 Task: View most popular.
Action: Mouse moved to (917, 147)
Screenshot: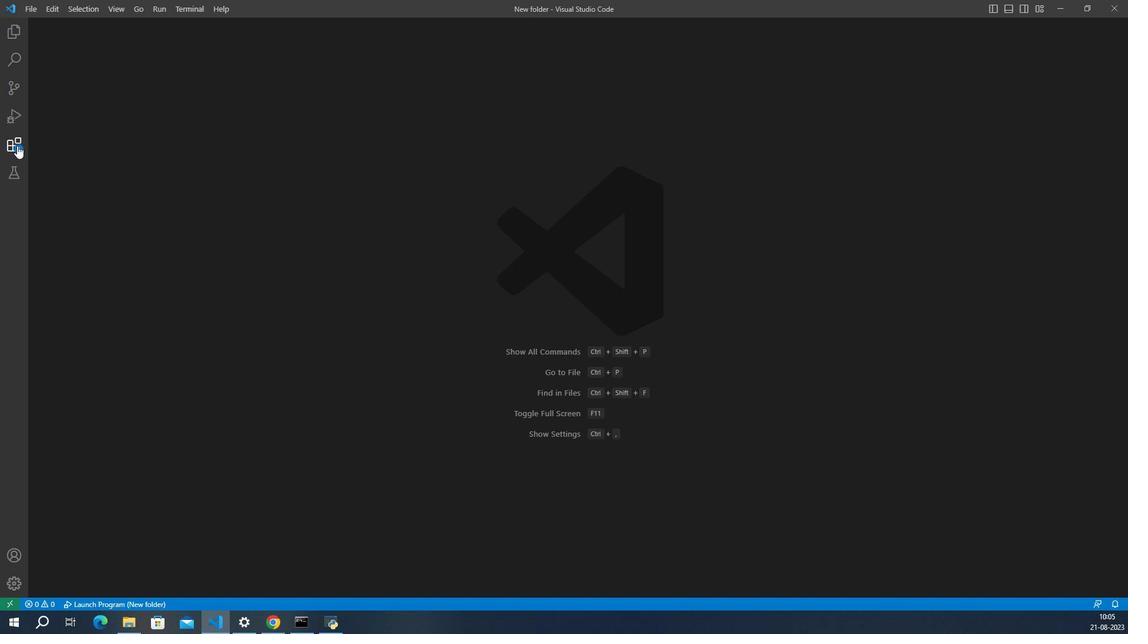 
Action: Mouse pressed left at (917, 147)
Screenshot: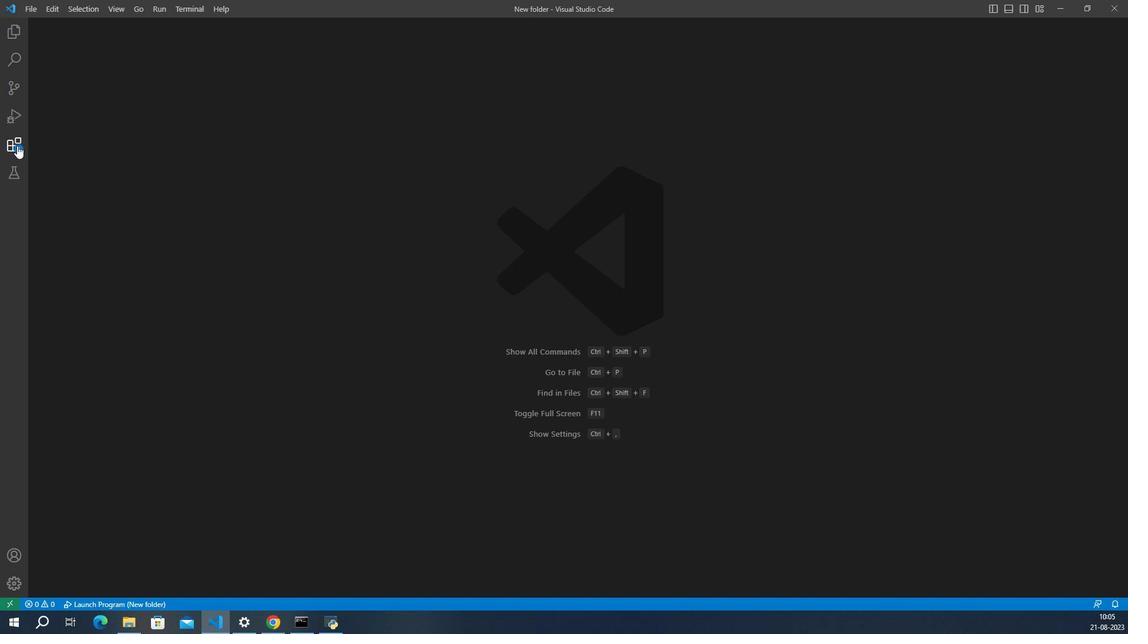 
Action: Mouse moved to (969, 30)
Screenshot: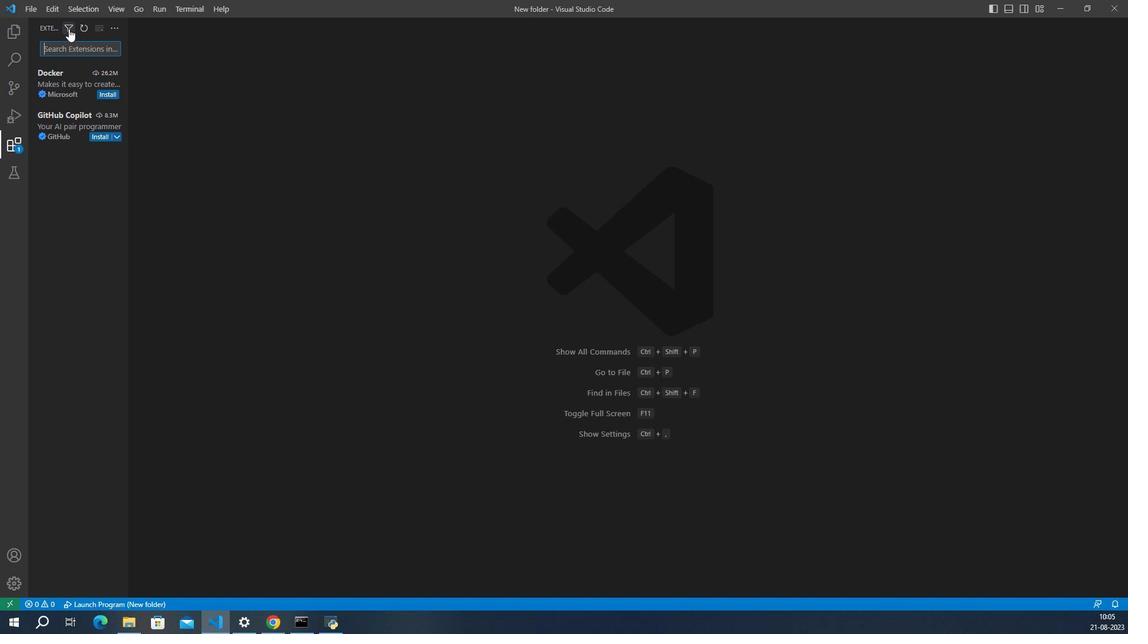 
Action: Mouse pressed left at (969, 30)
Screenshot: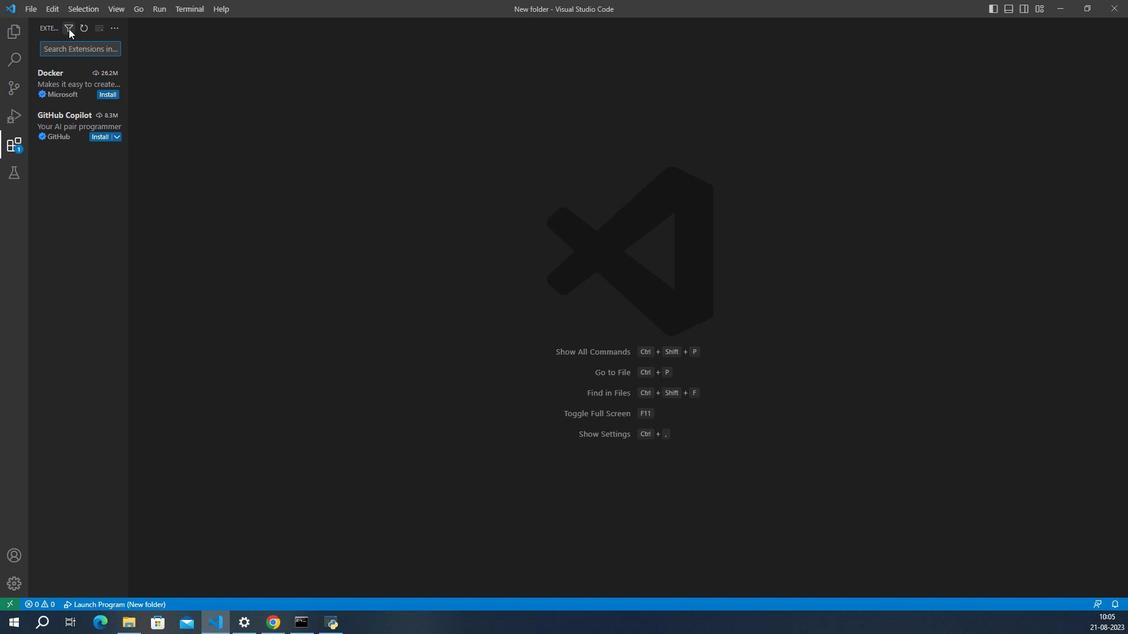 
Action: Mouse moved to (1001, 65)
Screenshot: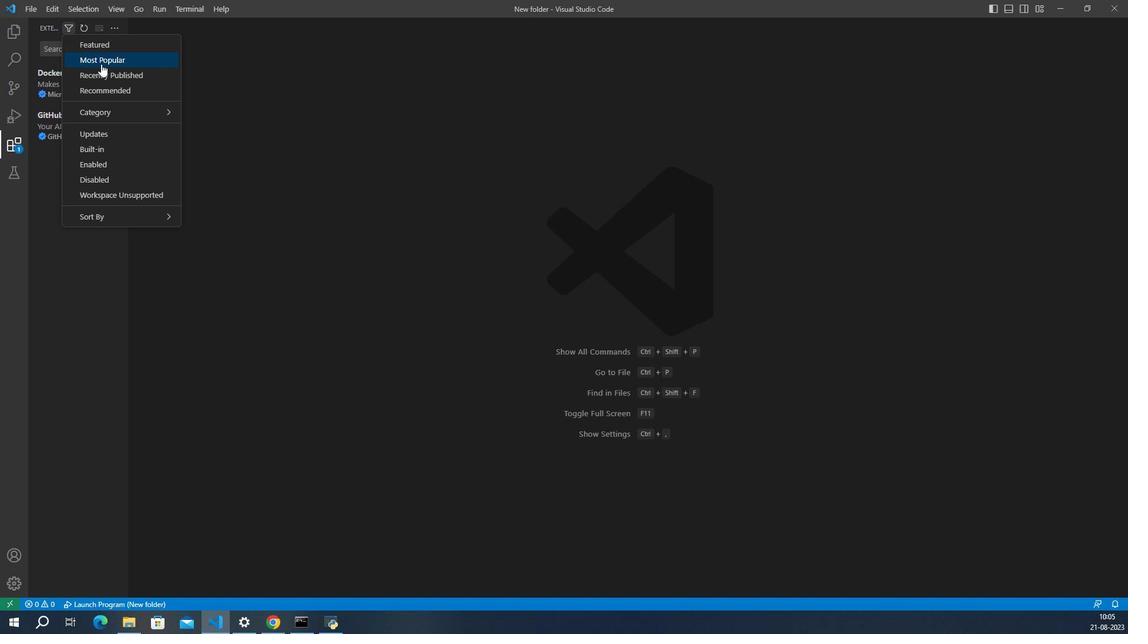 
Action: Mouse pressed left at (1001, 65)
Screenshot: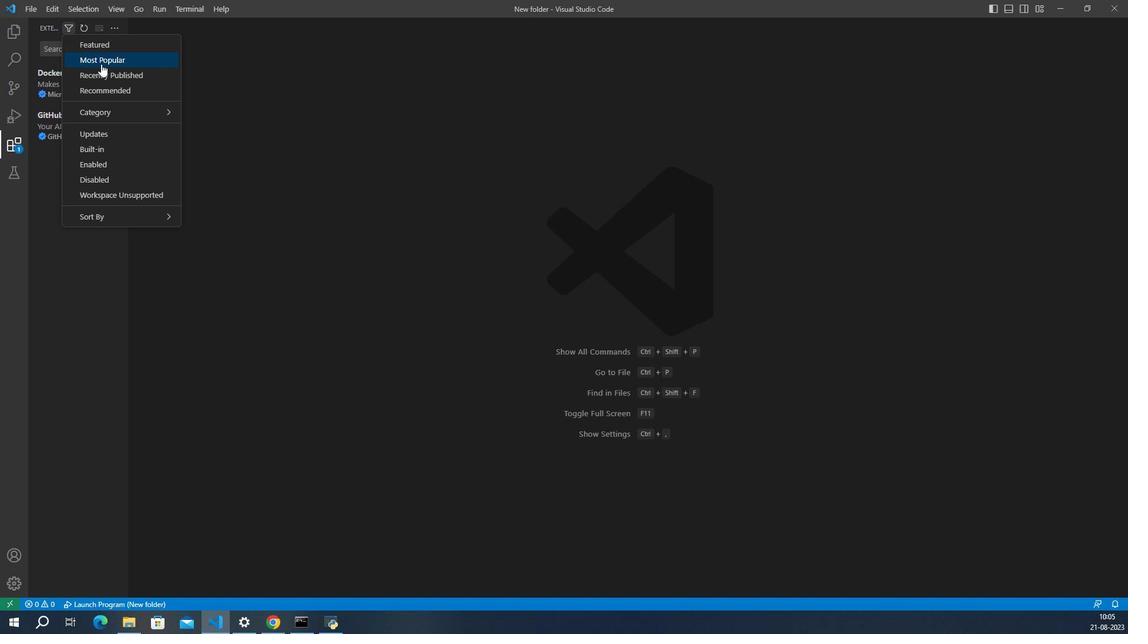 
Action: Mouse moved to (1145, 126)
Screenshot: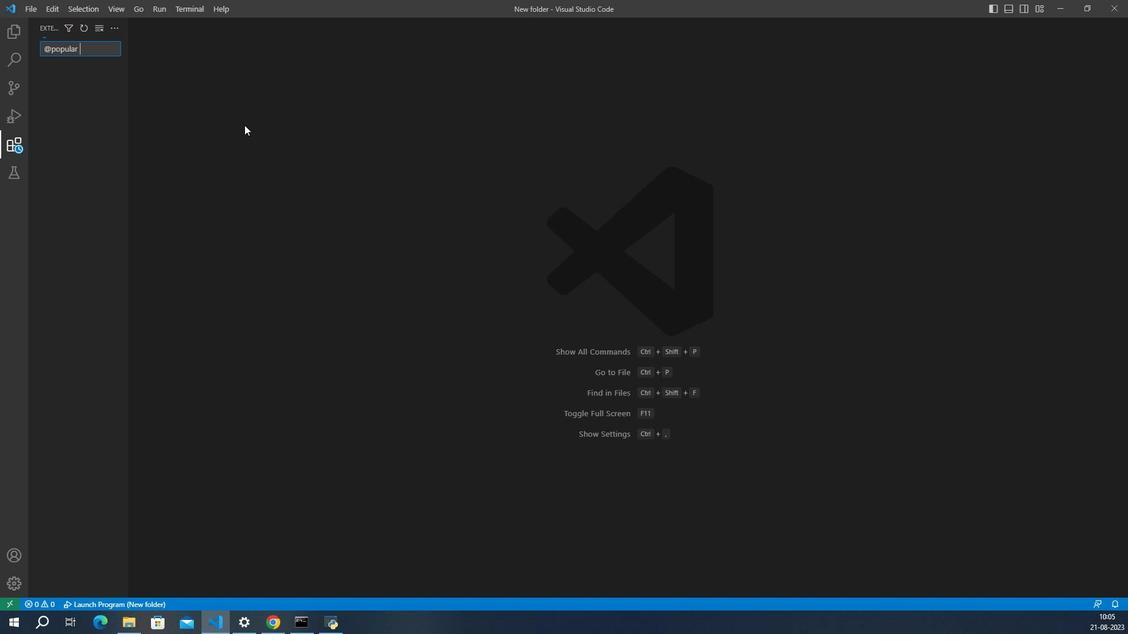 
